 Task: Create New Customer with Customer Name: BoomerJacks Grill & Bar, Billing Address Line1: 1476 Vineyard Drive, Billing Address Line2:  Independence, Billing Address Line3:  Ohio 44131
Action: Mouse pressed left at (153, 26)
Screenshot: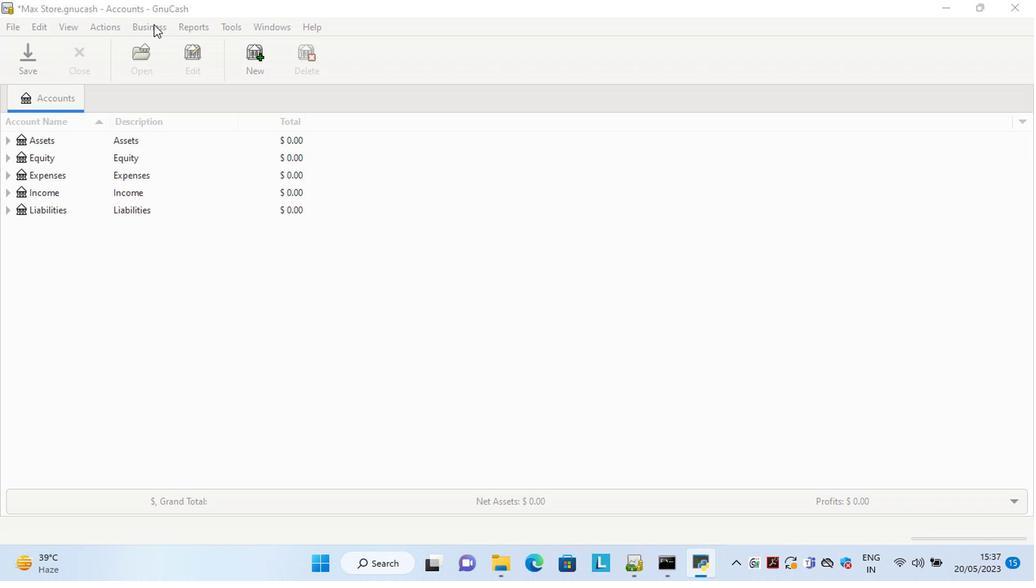 
Action: Mouse moved to (314, 66)
Screenshot: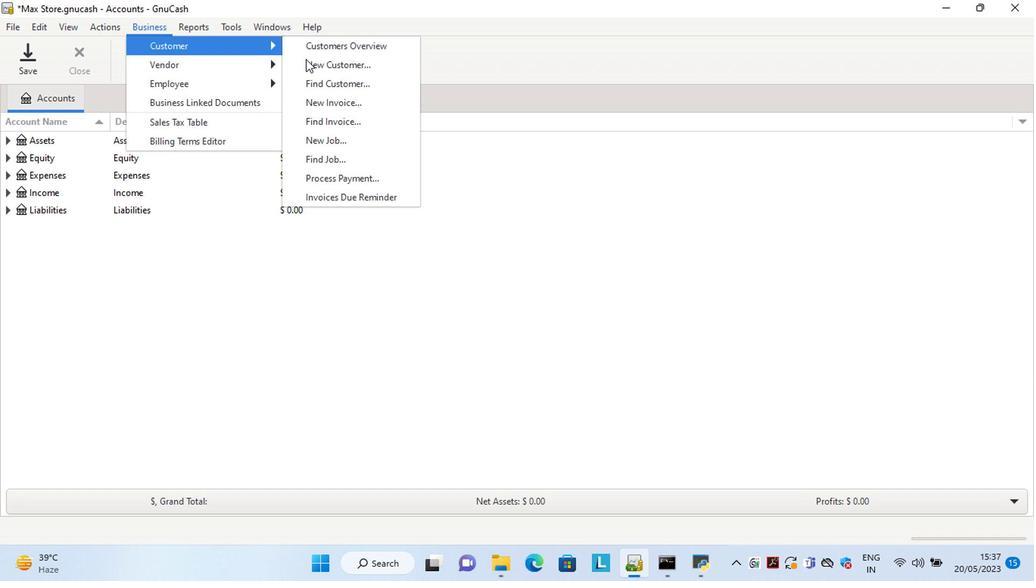 
Action: Mouse pressed left at (314, 66)
Screenshot: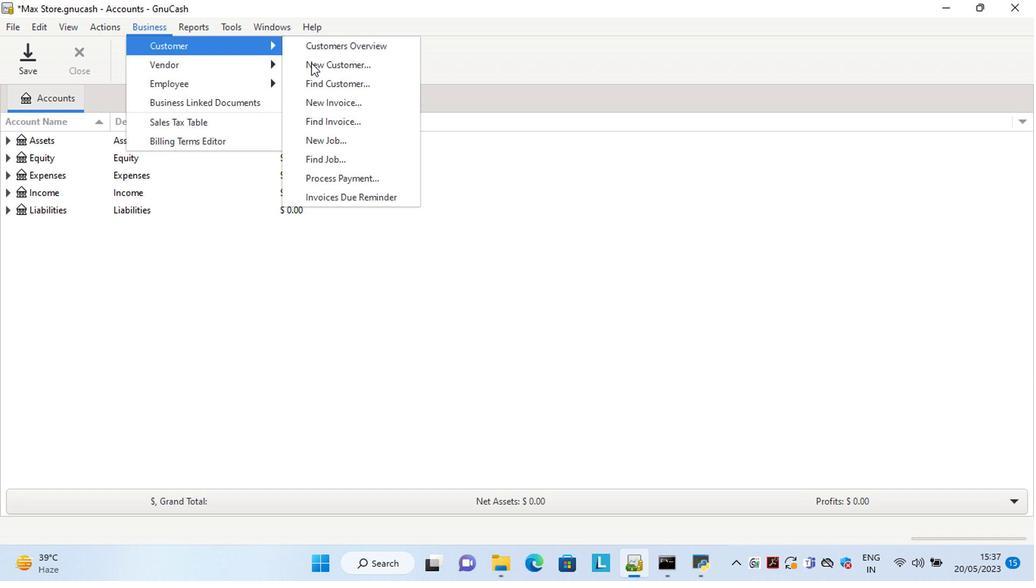 
Action: Mouse moved to (852, 254)
Screenshot: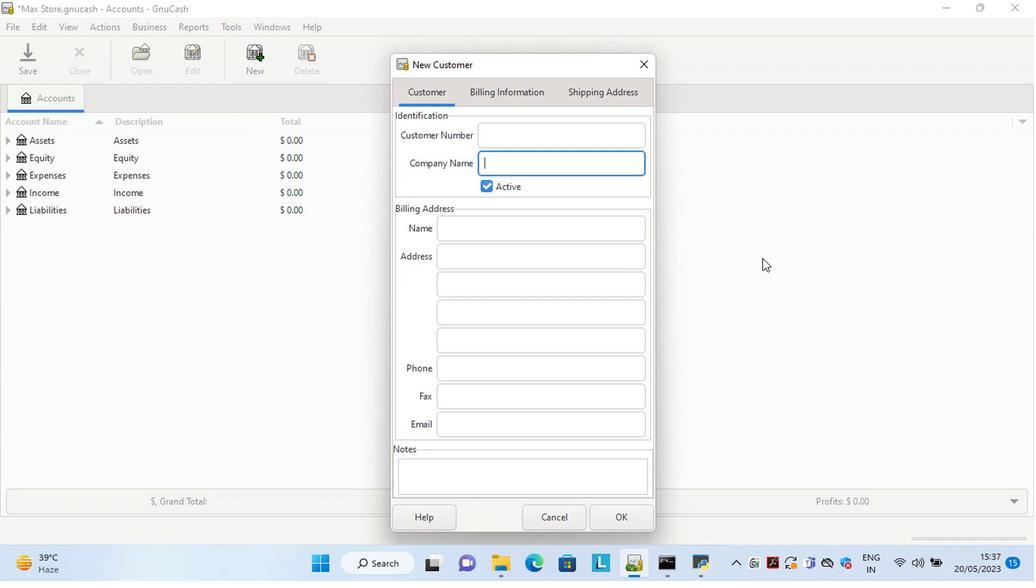 
Action: Key pressed <Key.shift>Boomer<Key.space><Key.shift>Jacks<Key.space><Key.shift>Grill<Key.space><Key.shift>&<Key.space><Key.shift>Bar<Key.tab><Key.tab>q<Key.tab>
Screenshot: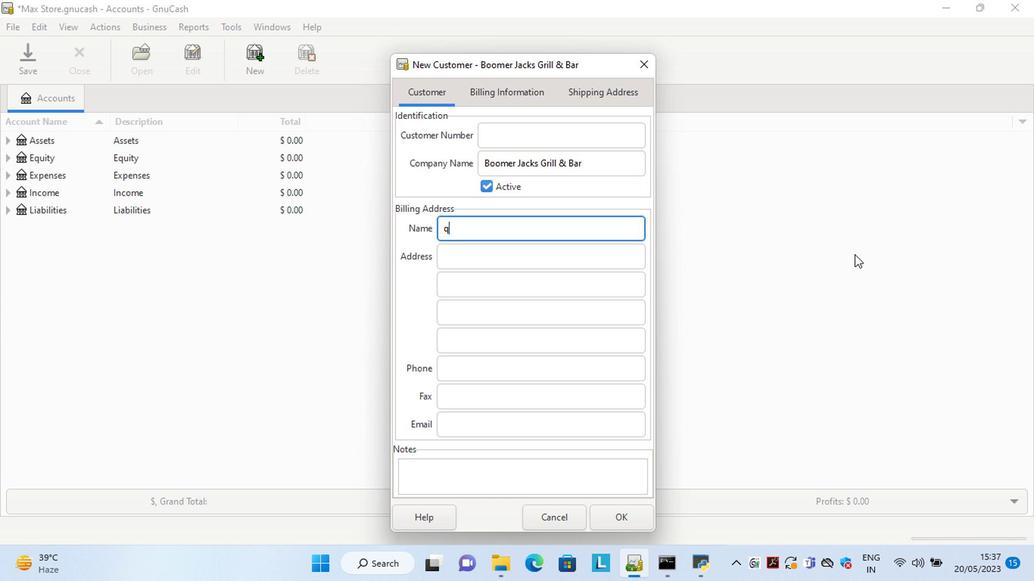 
Action: Mouse moved to (506, 224)
Screenshot: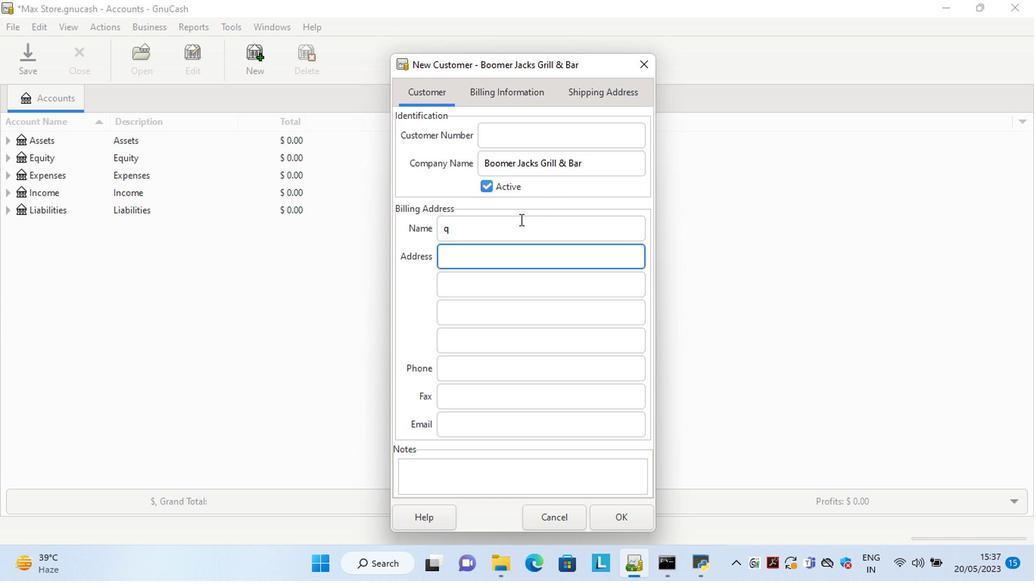 
Action: Mouse pressed left at (506, 224)
Screenshot: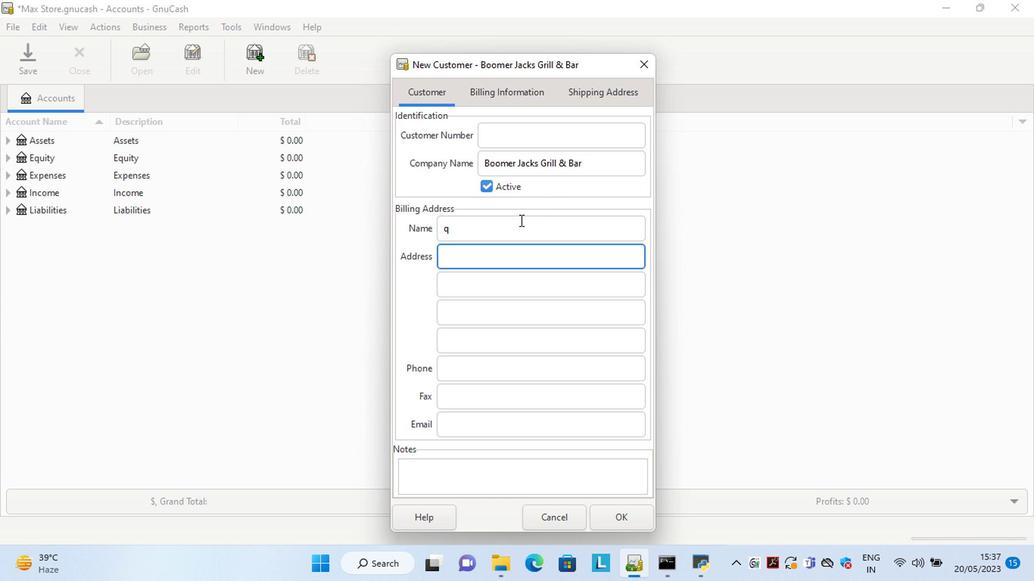 
Action: Key pressed <Key.backspace><Key.tab>1478<Key.backspace>6<Key.space><Key.shift>Vineyard<Key.space><Key.shift>Drive<Key.tab>i<Key.tab>o<Key.tab>
Screenshot: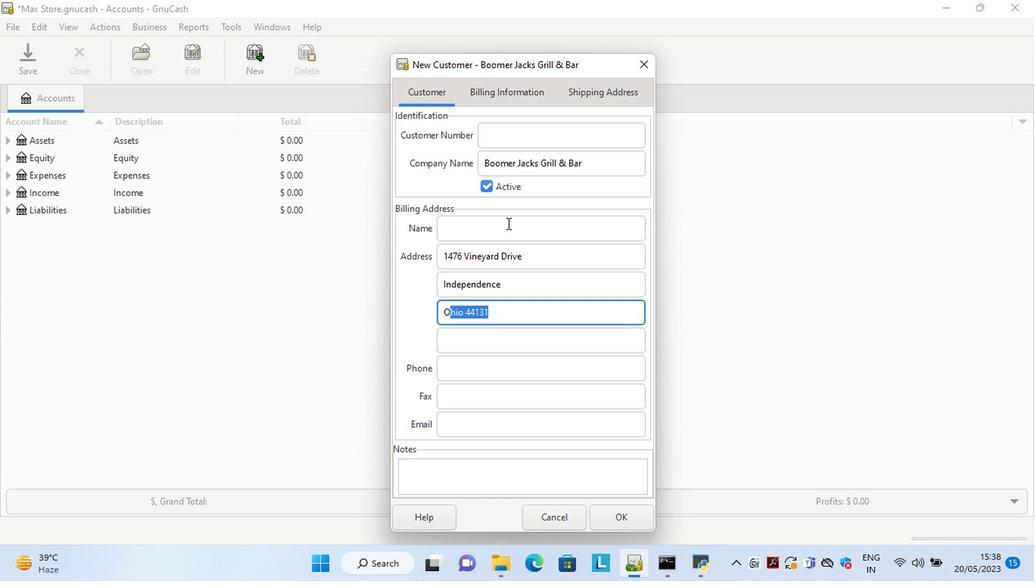 
Action: Mouse moved to (621, 518)
Screenshot: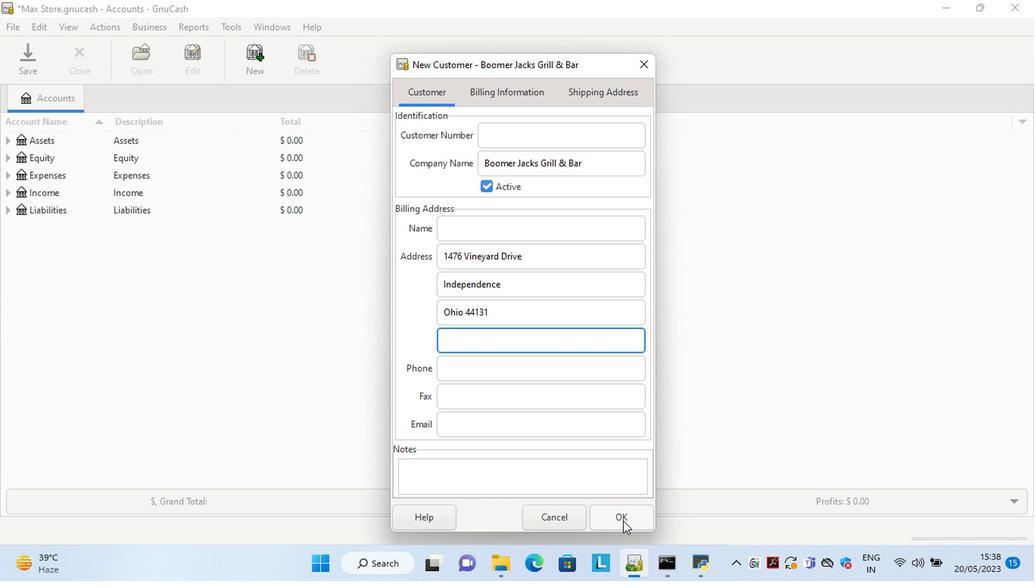 
Action: Mouse pressed left at (621, 518)
Screenshot: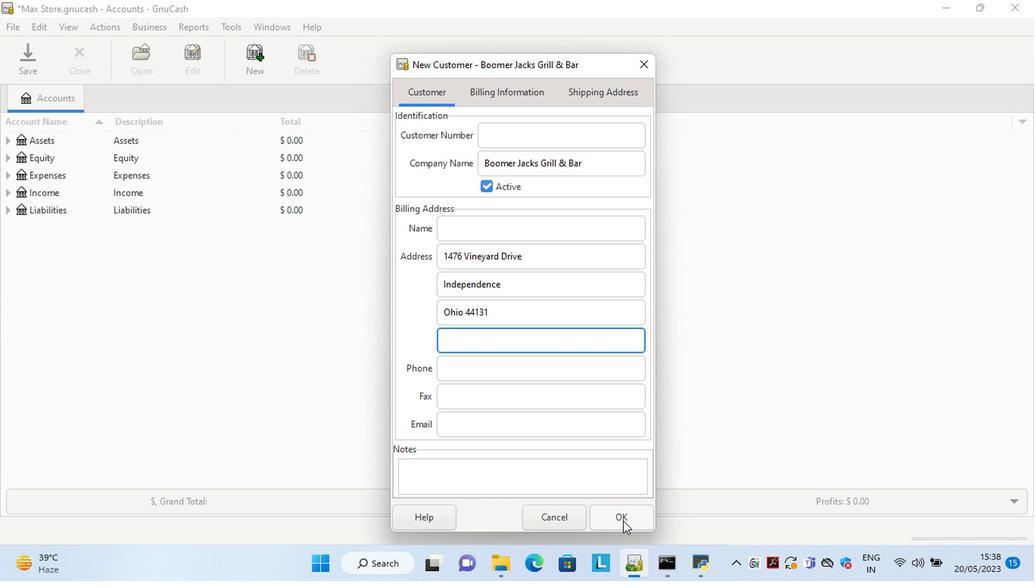 
